 Task: Create in the project WonderTech and in the Backlog issue 'Develop a new tool for automated testing of natural language processing models' a child issue 'Big data model feature engineering and optimization', and assign it to team member softage.4@softage.net.
Action: Mouse moved to (621, 360)
Screenshot: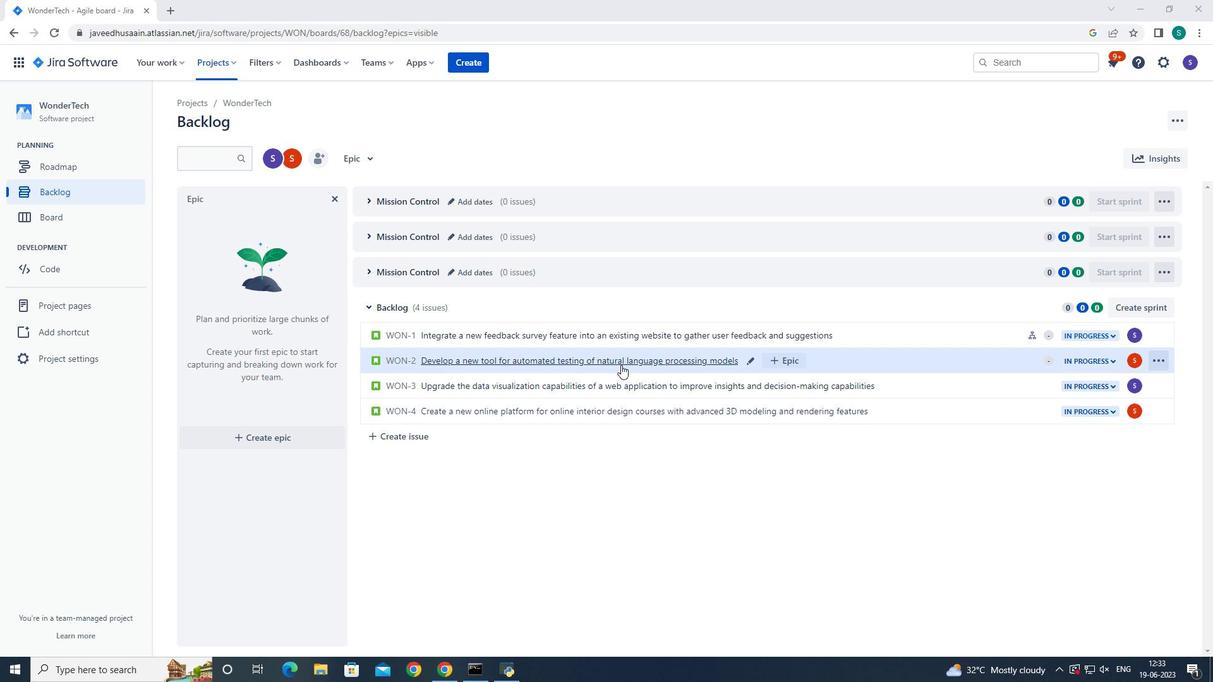 
Action: Mouse pressed left at (621, 360)
Screenshot: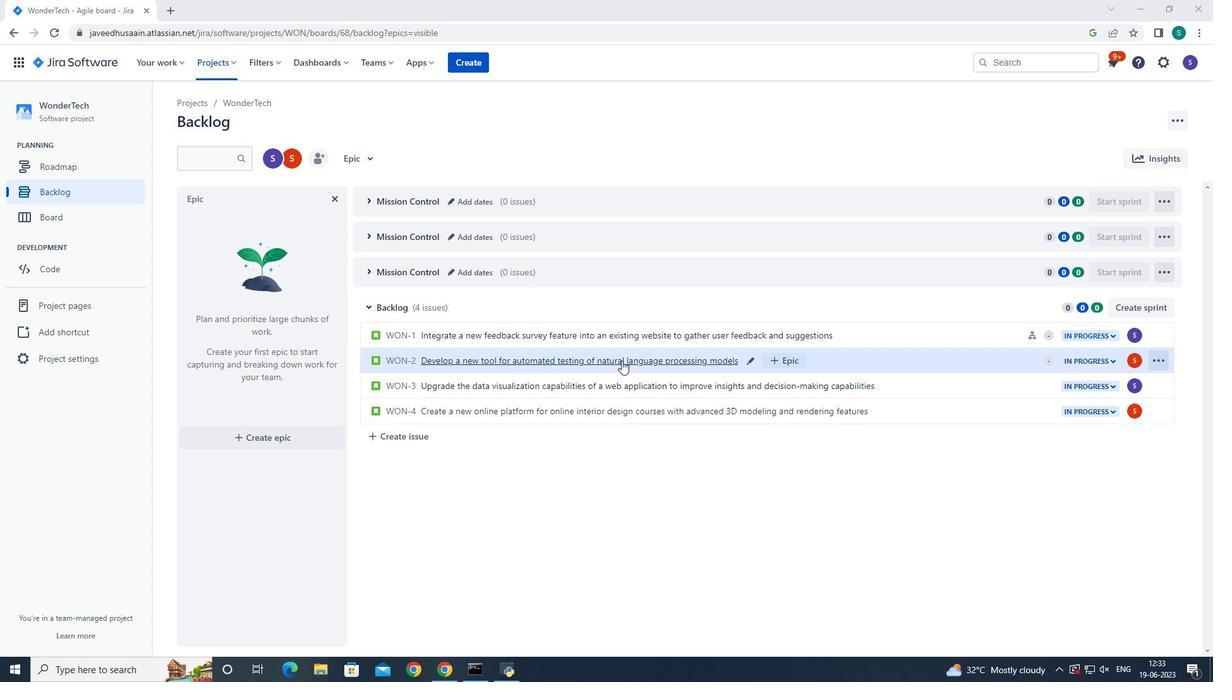 
Action: Mouse moved to (987, 286)
Screenshot: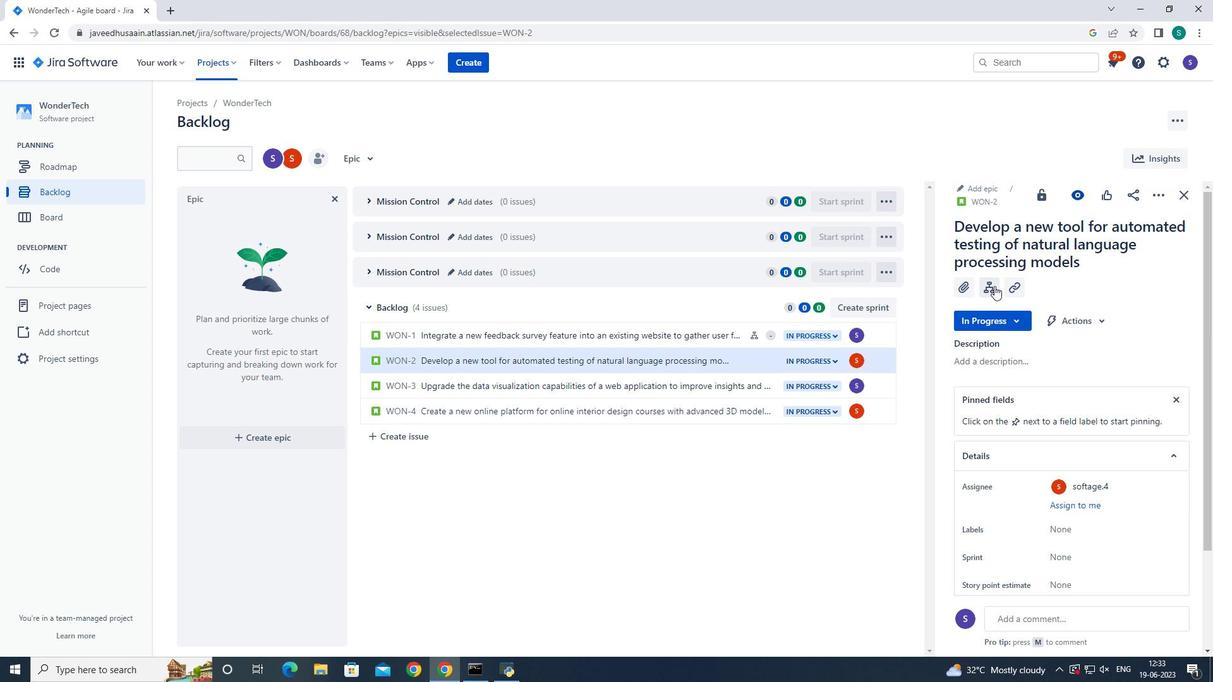 
Action: Mouse pressed left at (987, 286)
Screenshot: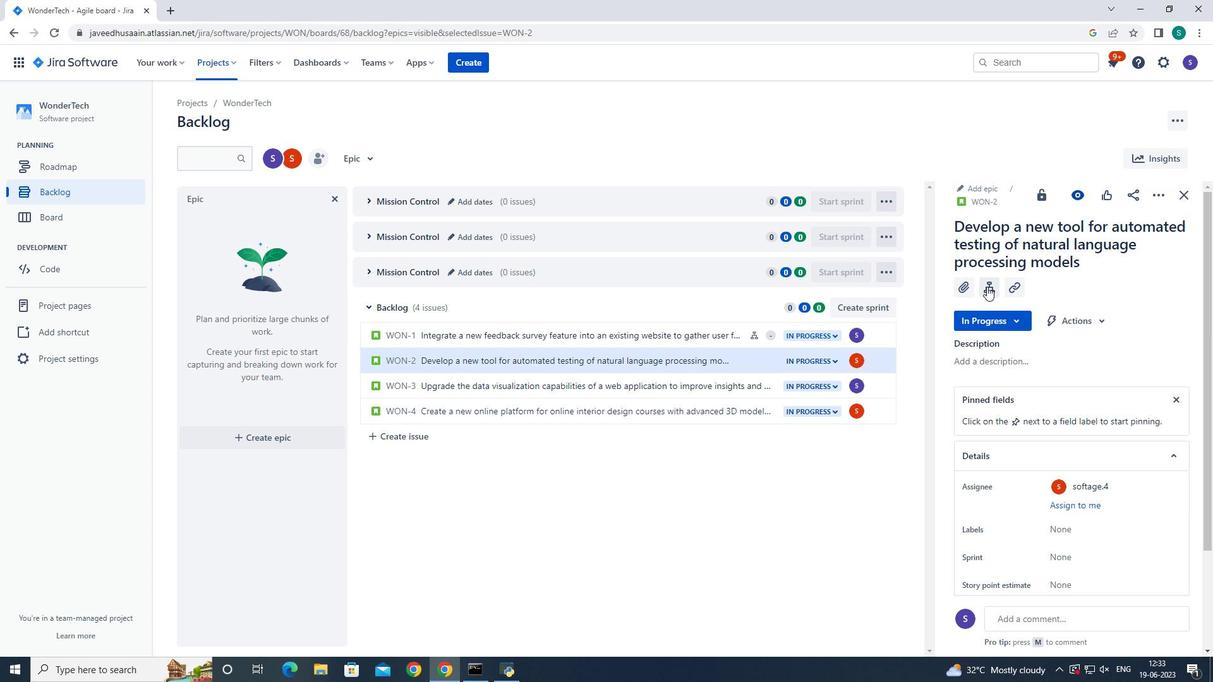 
Action: Mouse moved to (996, 403)
Screenshot: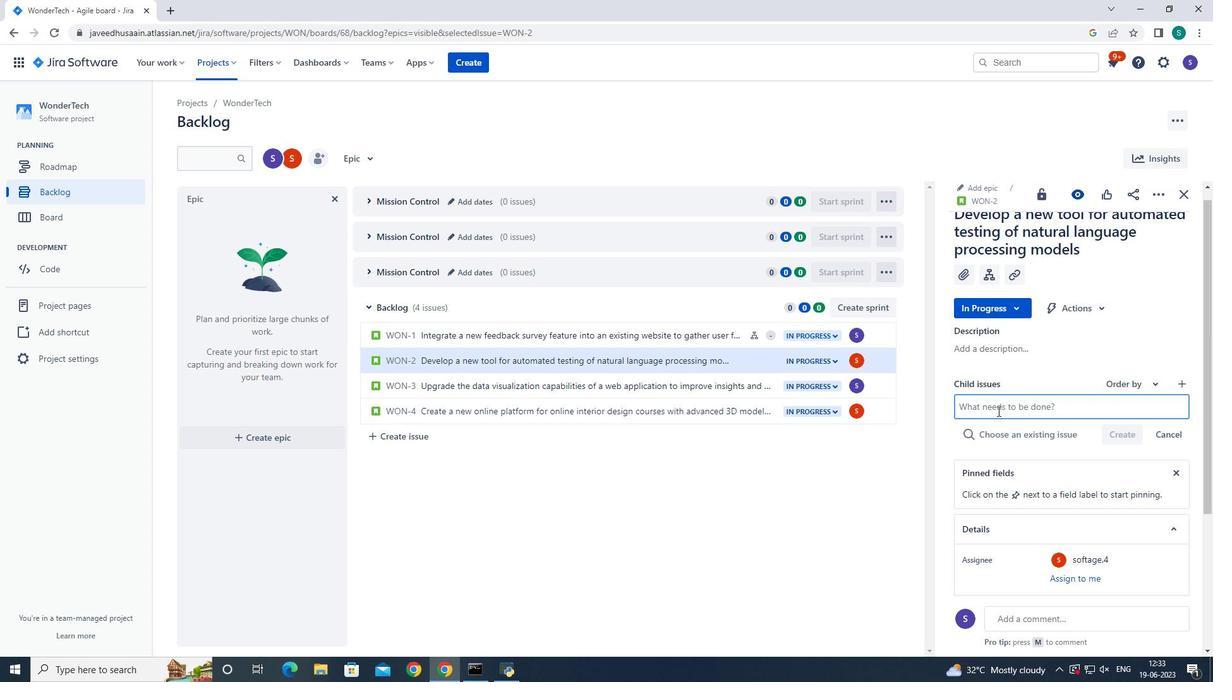 
Action: Mouse pressed left at (996, 403)
Screenshot: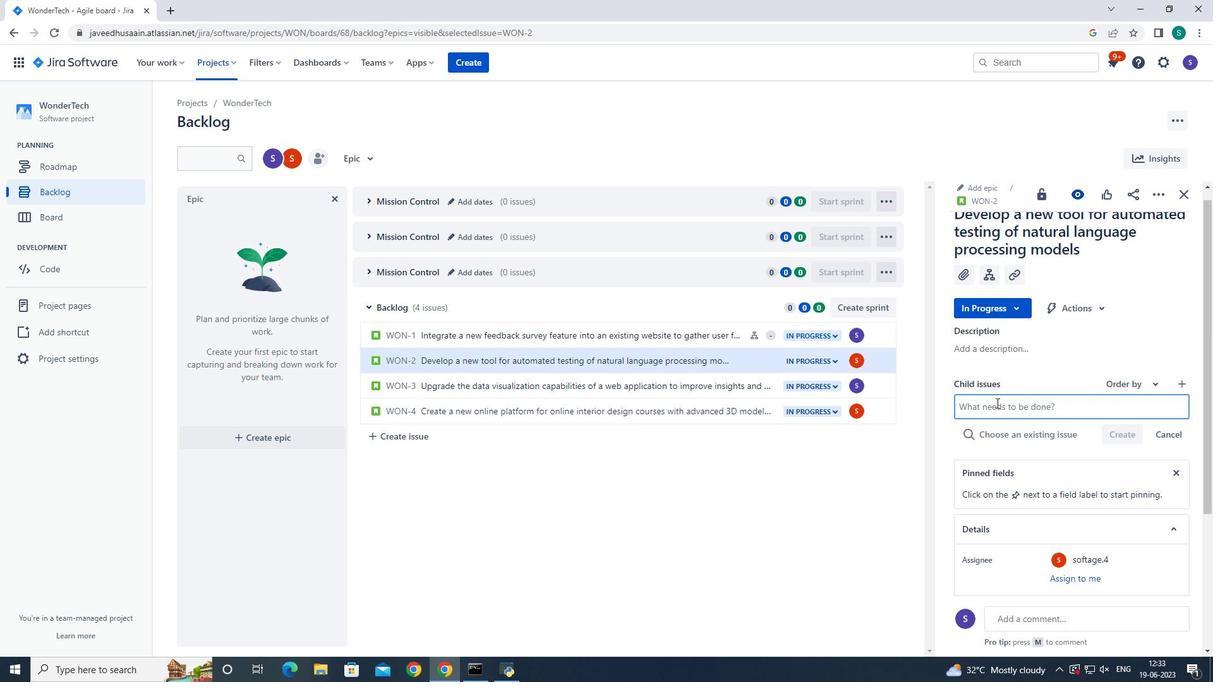 
Action: Key pressed <Key.shift>Big<Key.space>data<Key.space>model<Key.space>feature<Key.space>engineering<Key.space>and<Key.space>optimzation
Screenshot: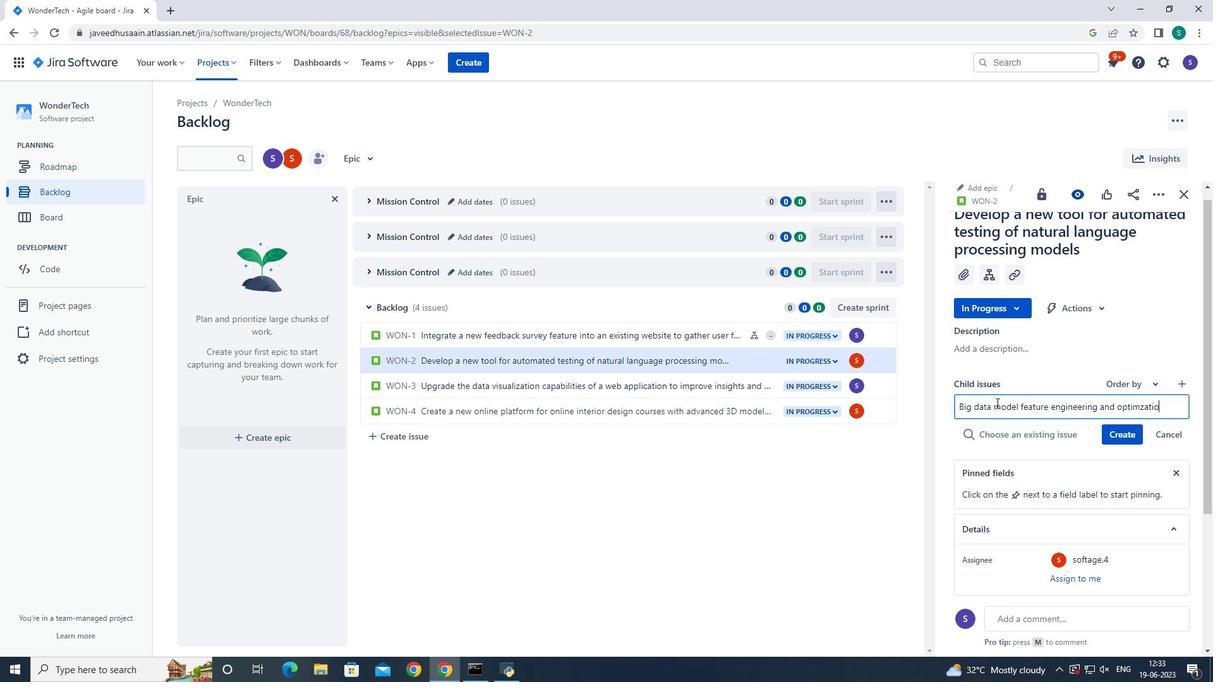 
Action: Mouse moved to (1144, 405)
Screenshot: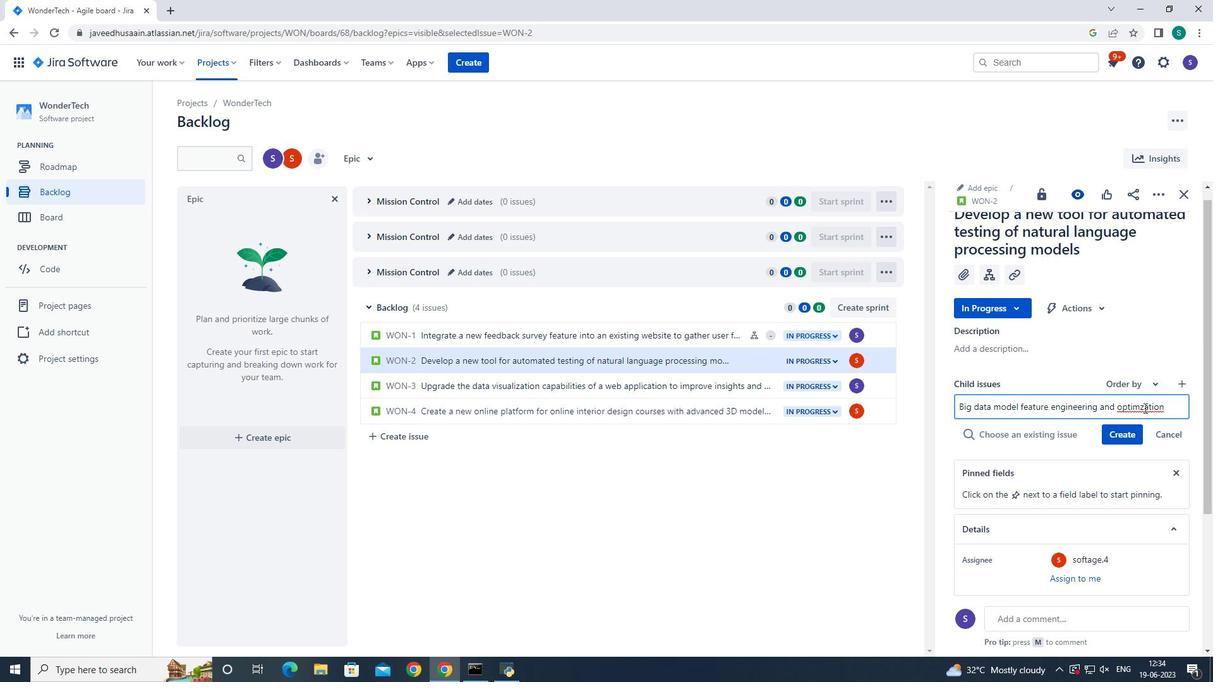 
Action: Mouse pressed right at (1144, 405)
Screenshot: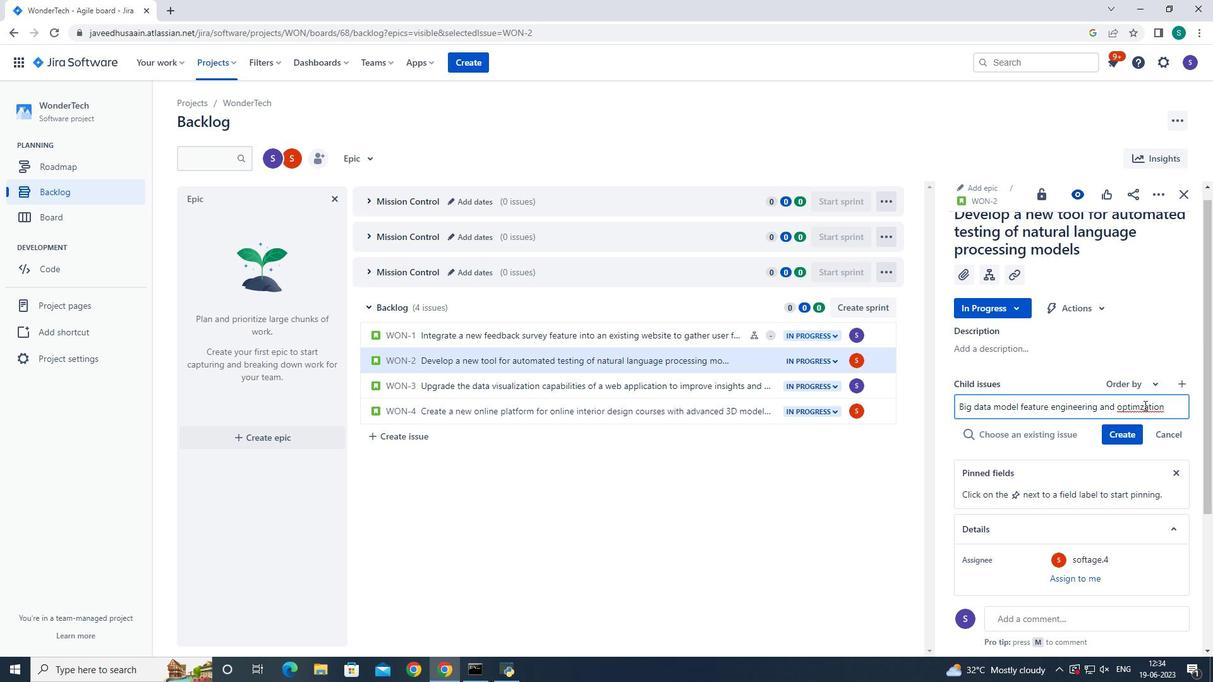 
Action: Mouse moved to (1131, 410)
Screenshot: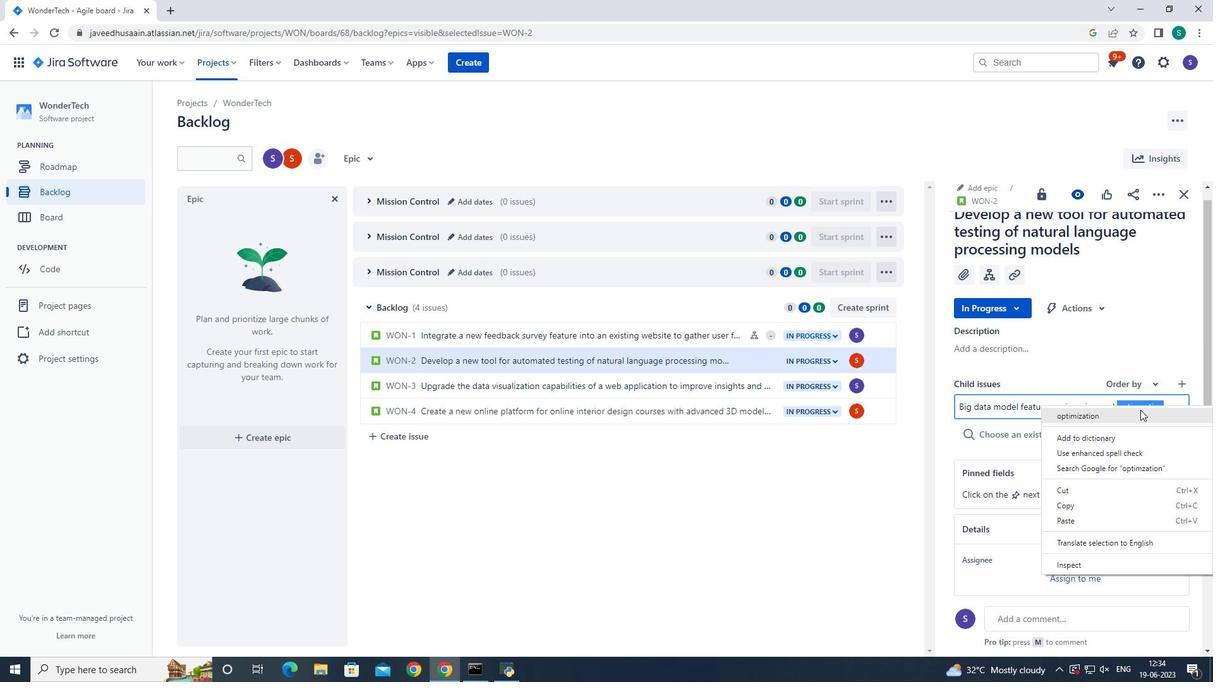 
Action: Mouse pressed left at (1131, 410)
Screenshot: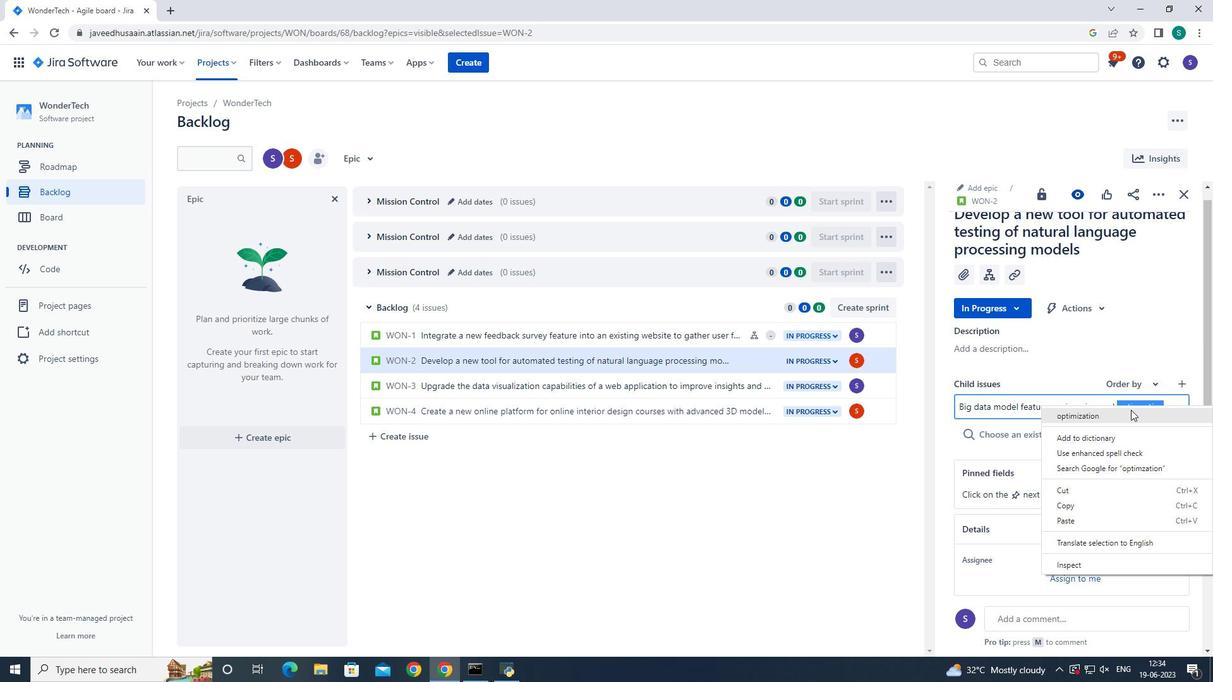 
Action: Mouse moved to (1118, 431)
Screenshot: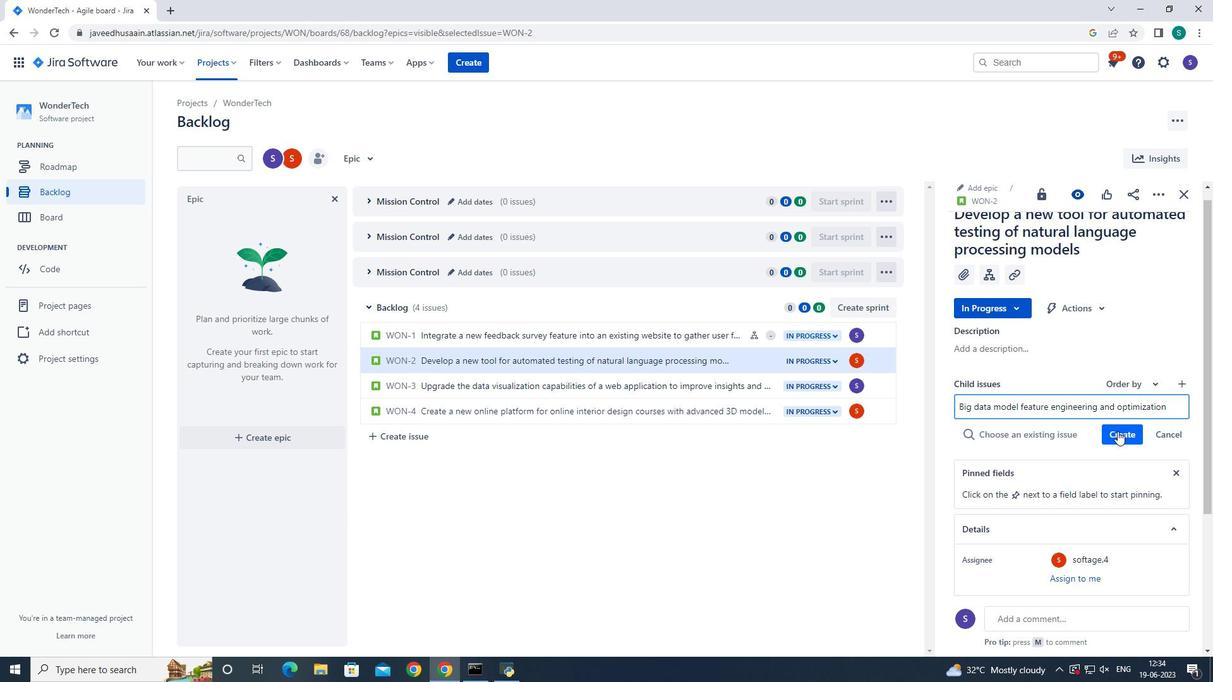 
Action: Mouse pressed left at (1118, 431)
Screenshot: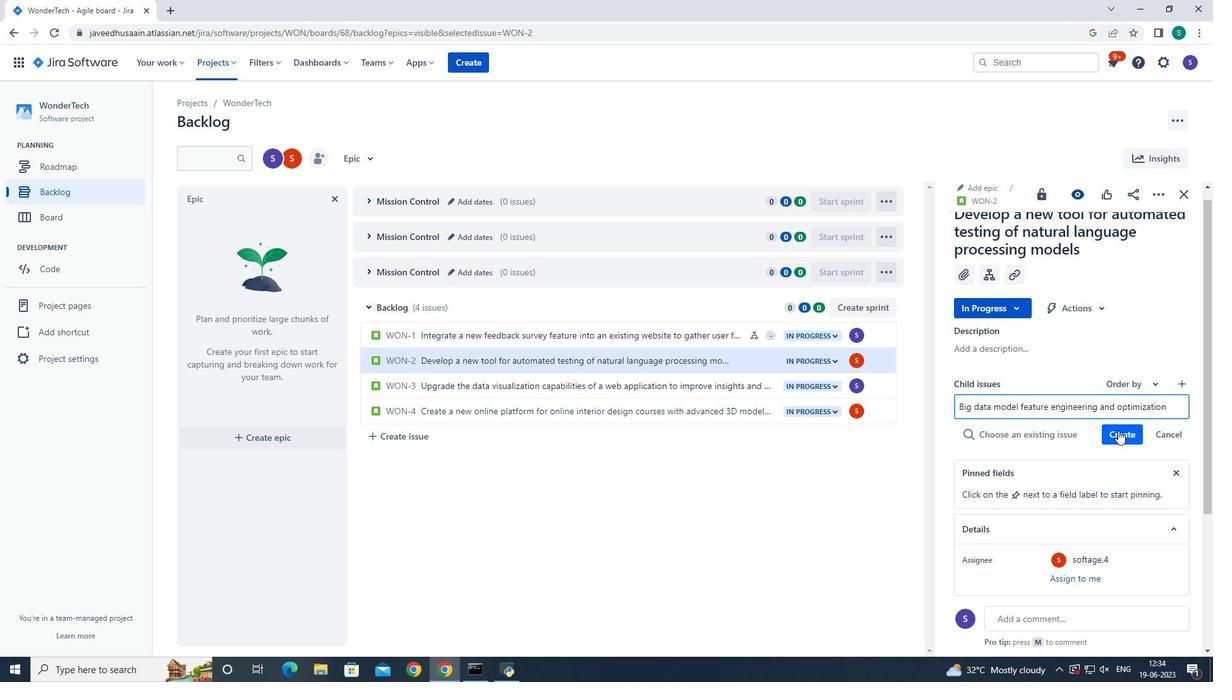 
Action: Mouse moved to (1130, 410)
Screenshot: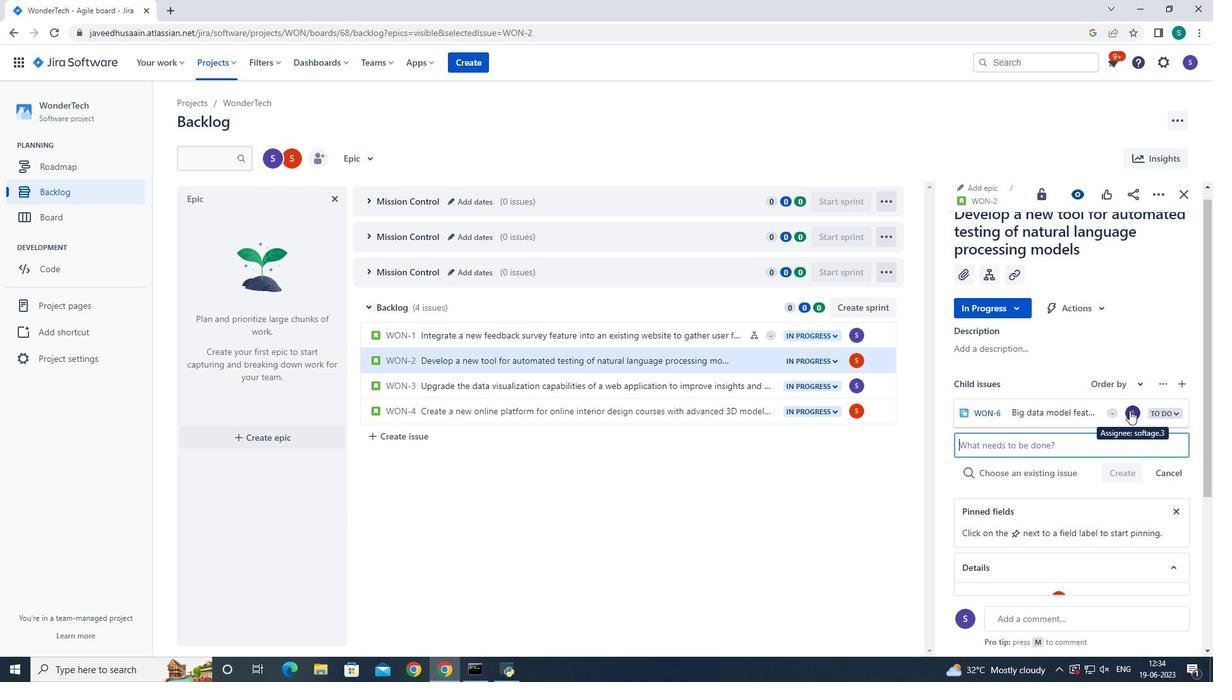 
Action: Mouse pressed left at (1130, 410)
Screenshot: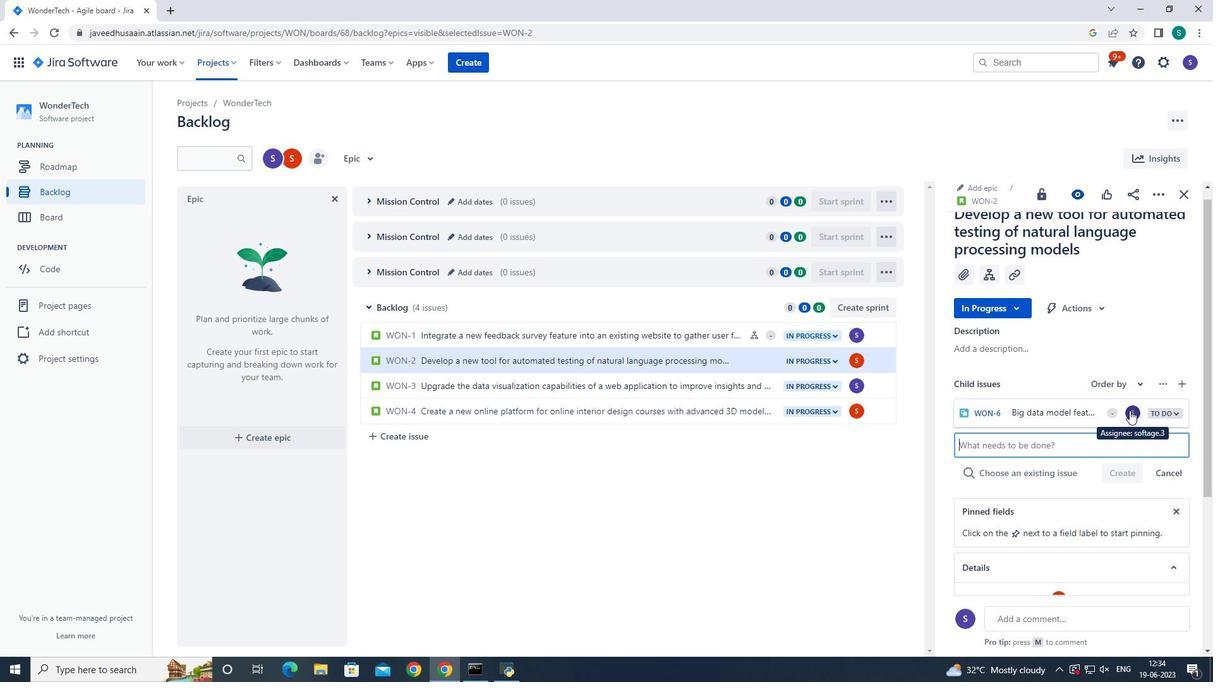 
Action: Key pressed <Key.backspace>sofatge<Key.backspace><Key.backspace><Key.backspace><Key.backspace>tage.4<Key.shift><Key.shift><Key.shift><Key.shift><Key.shift><Key.shift><Key.shift><Key.shift><Key.shift><Key.shift><Key.shift><Key.shift><Key.shift><Key.shift>@softage.net
Screenshot: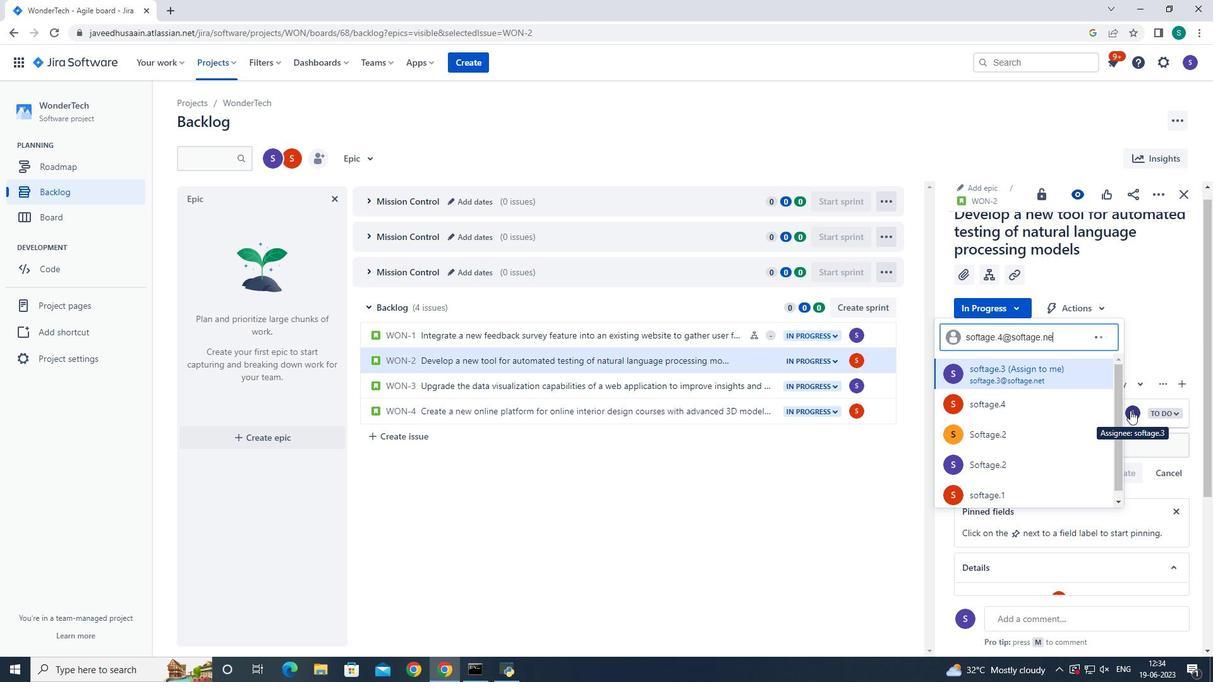 
Action: Mouse moved to (1009, 417)
Screenshot: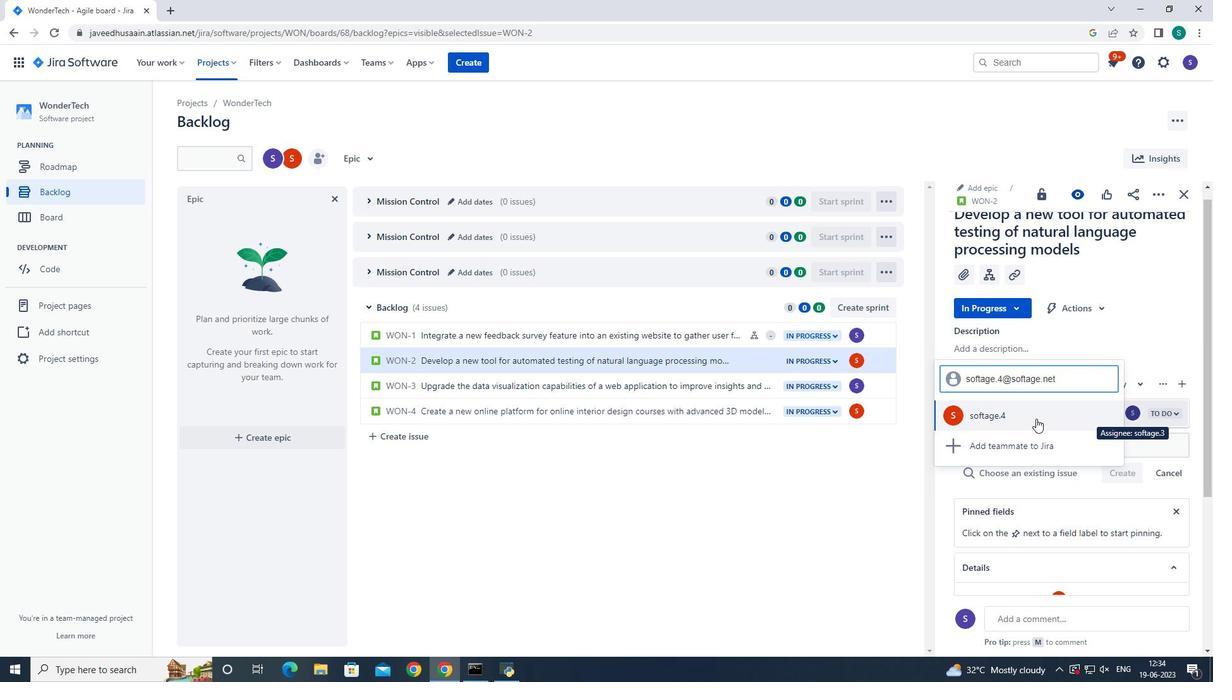 
Action: Mouse pressed left at (1009, 417)
Screenshot: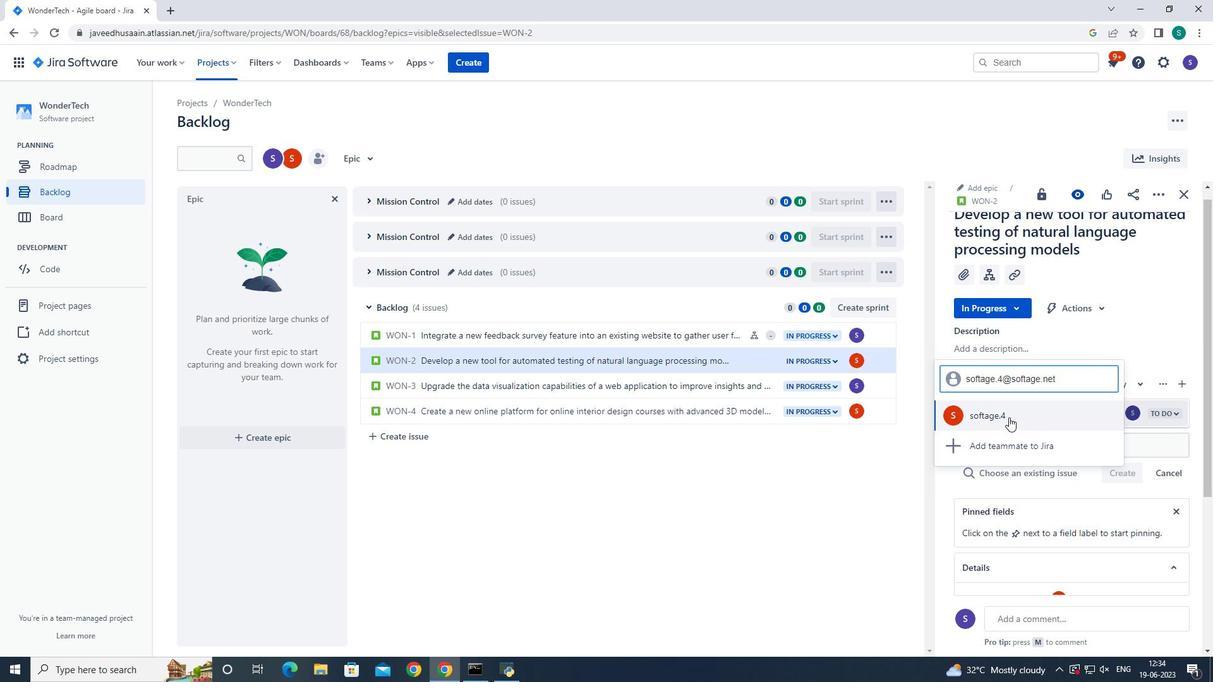 
Action: Mouse moved to (1039, 446)
Screenshot: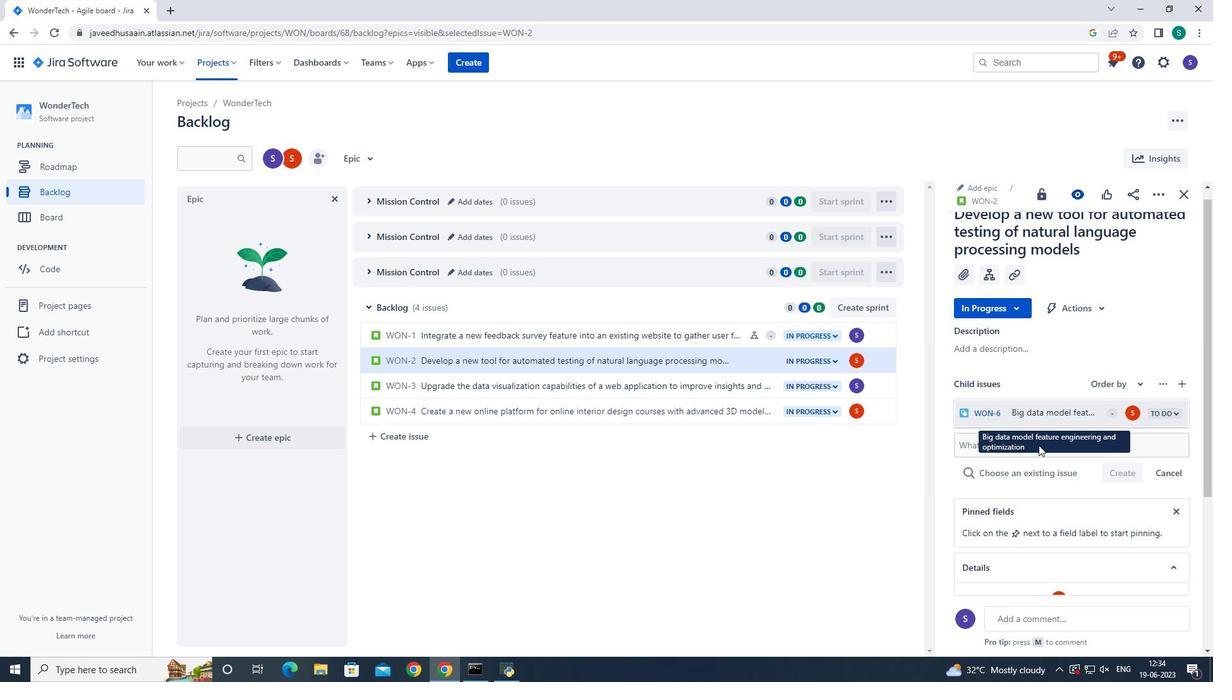 
